 Task: Edit the theme color of the profile "Smith" to Midnight blue.
Action: Mouse moved to (1118, 34)
Screenshot: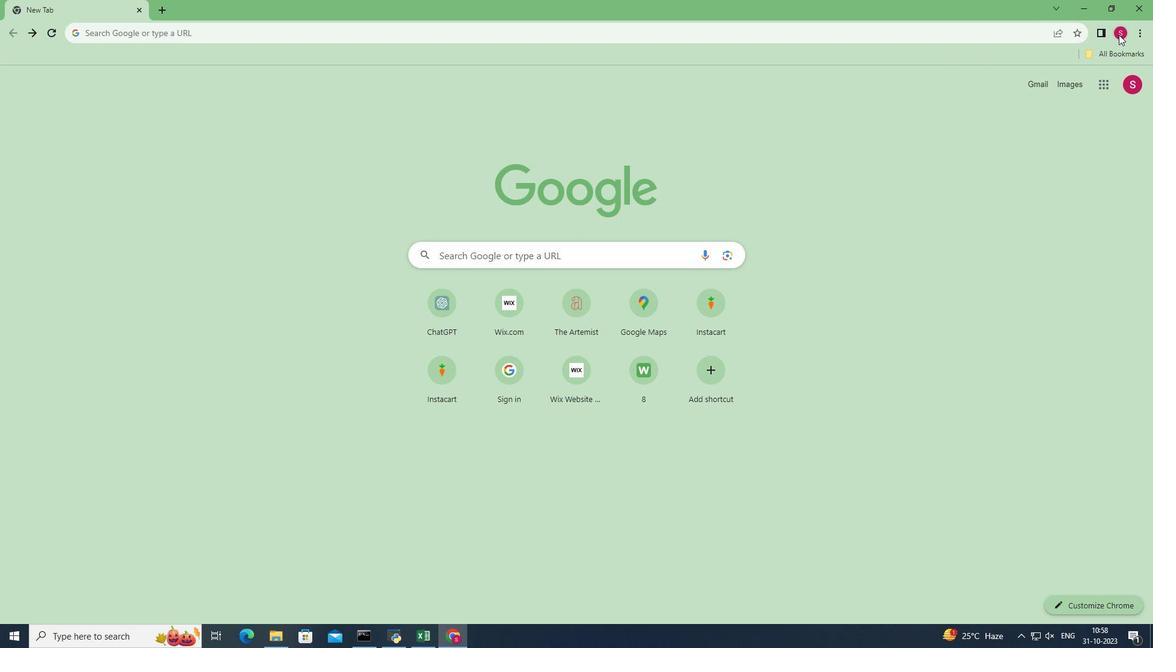 
Action: Mouse pressed left at (1118, 34)
Screenshot: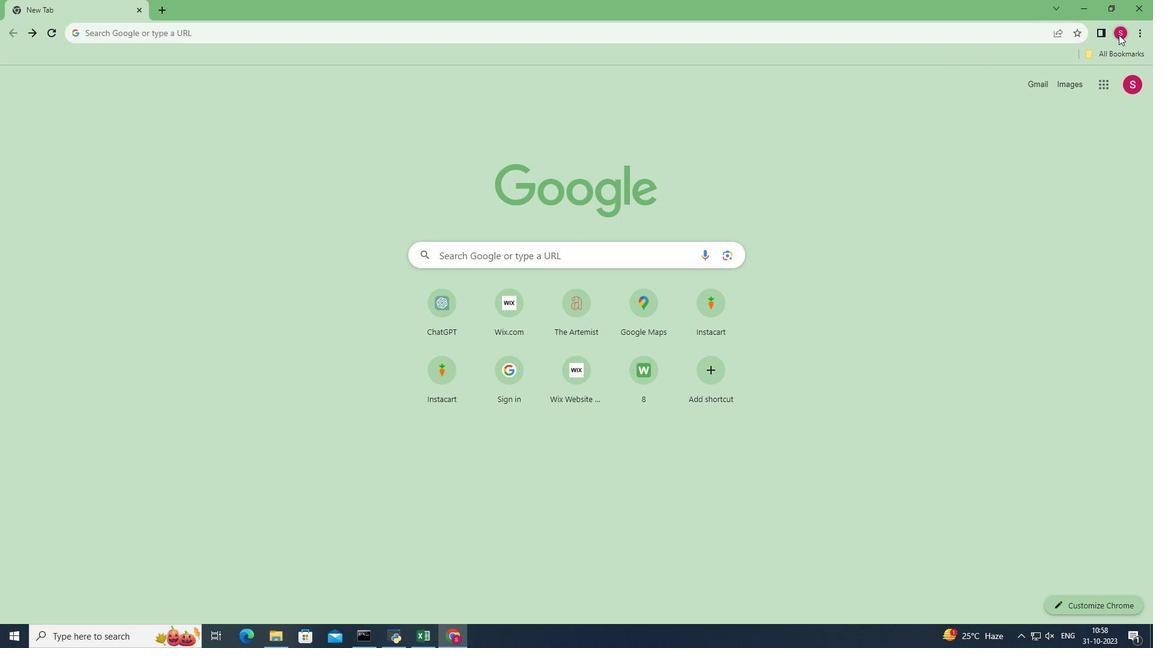 
Action: Mouse moved to (1114, 301)
Screenshot: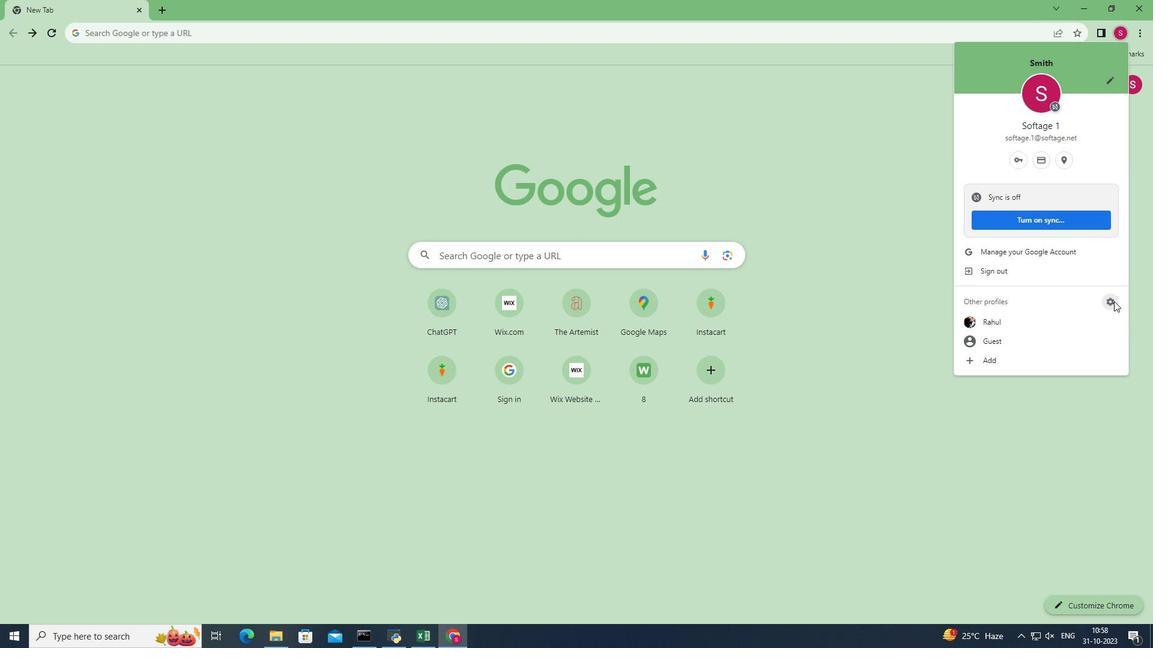 
Action: Mouse pressed left at (1114, 301)
Screenshot: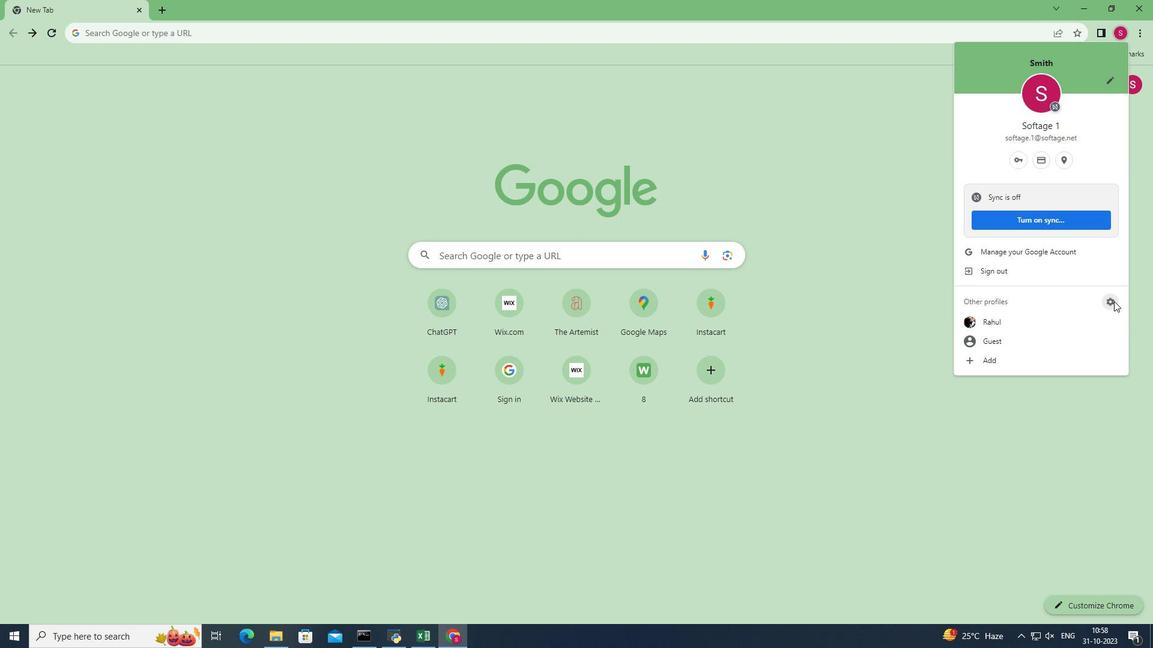 
Action: Mouse moved to (622, 326)
Screenshot: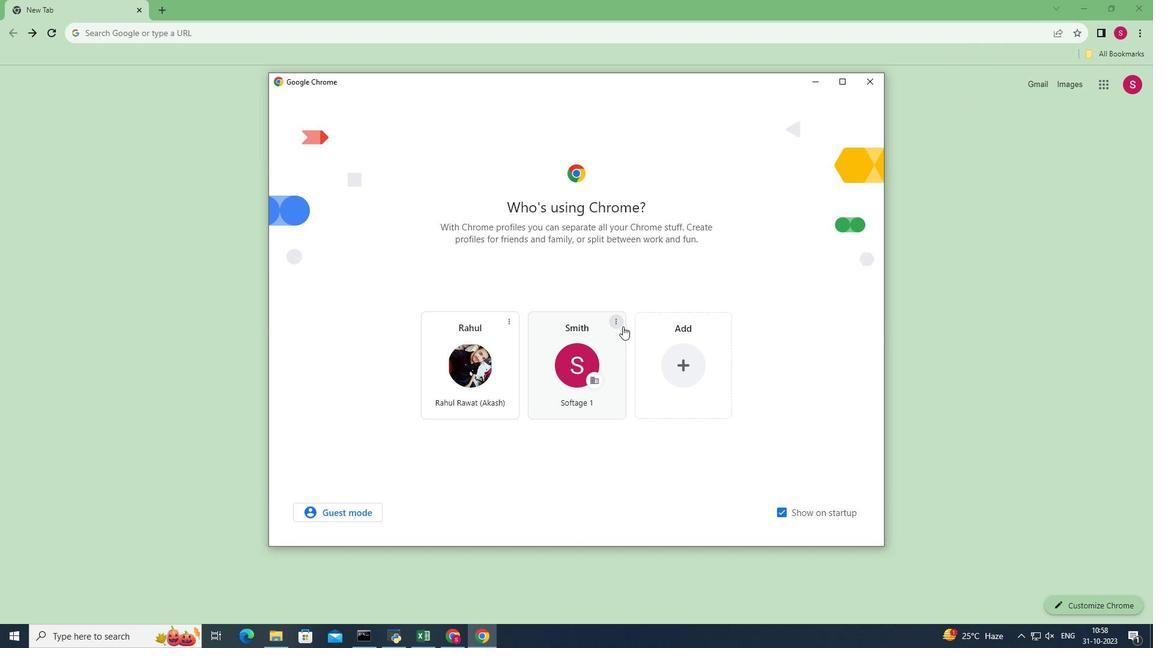 
Action: Mouse pressed left at (622, 326)
Screenshot: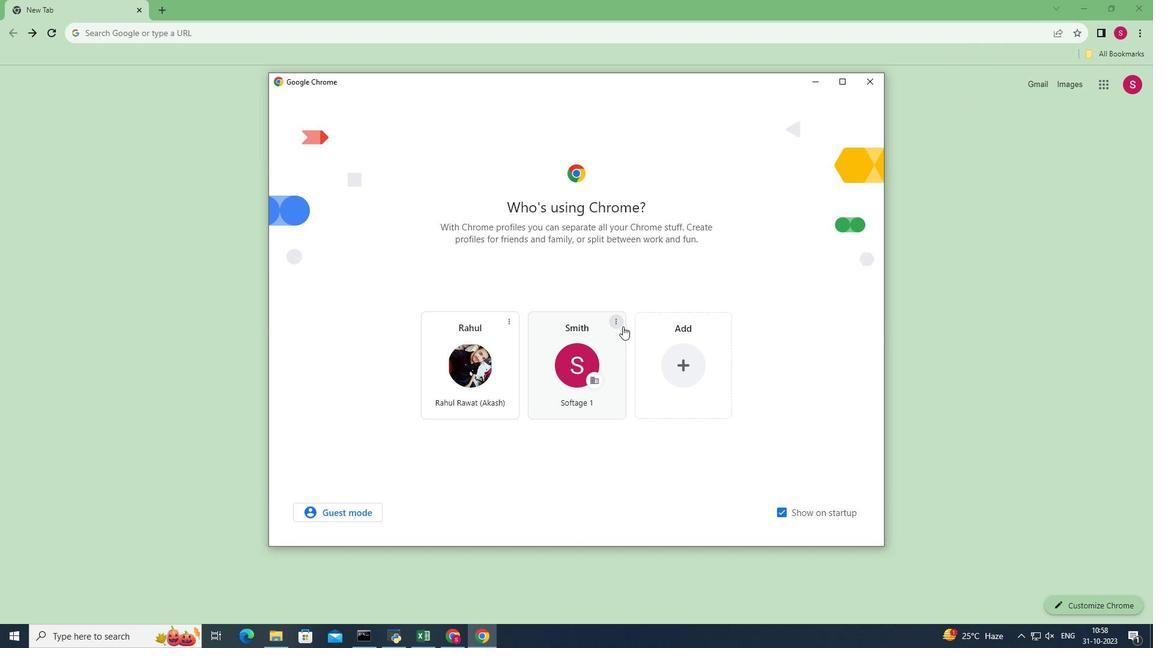 
Action: Mouse moved to (596, 332)
Screenshot: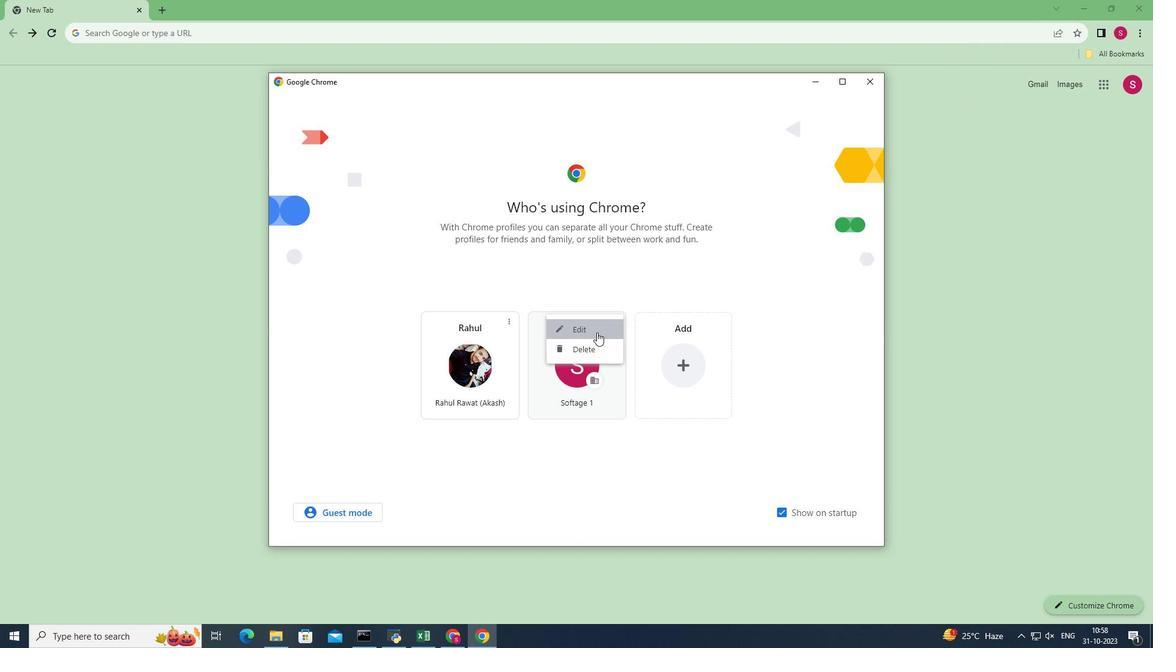 
Action: Mouse pressed left at (596, 332)
Screenshot: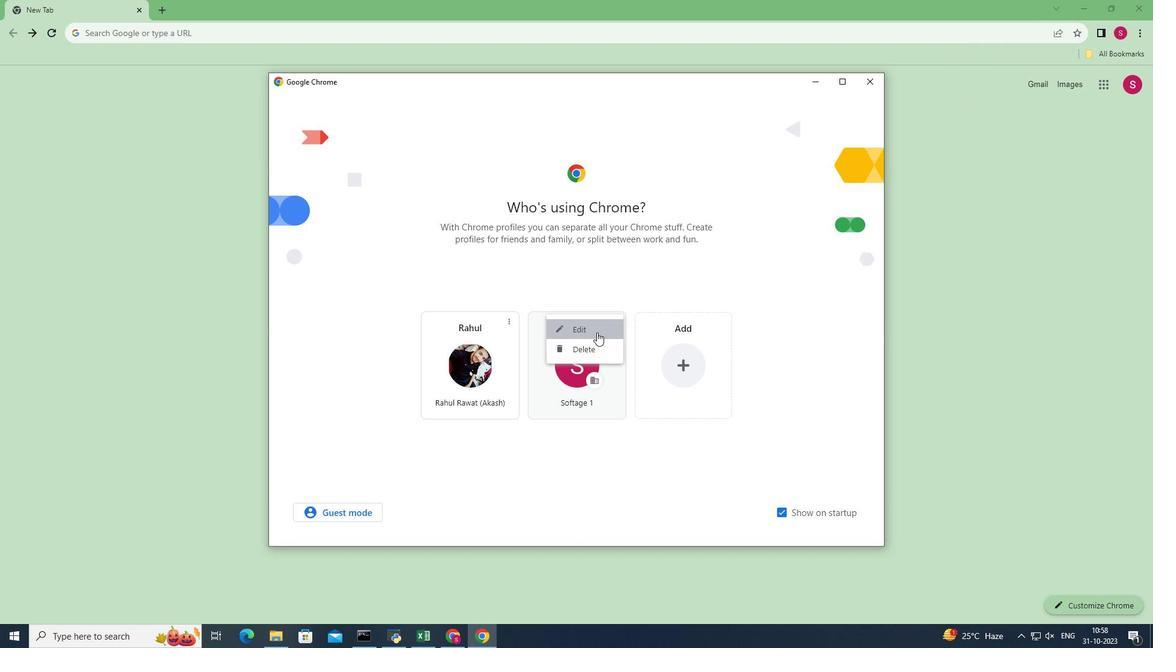 
Action: Mouse moved to (664, 239)
Screenshot: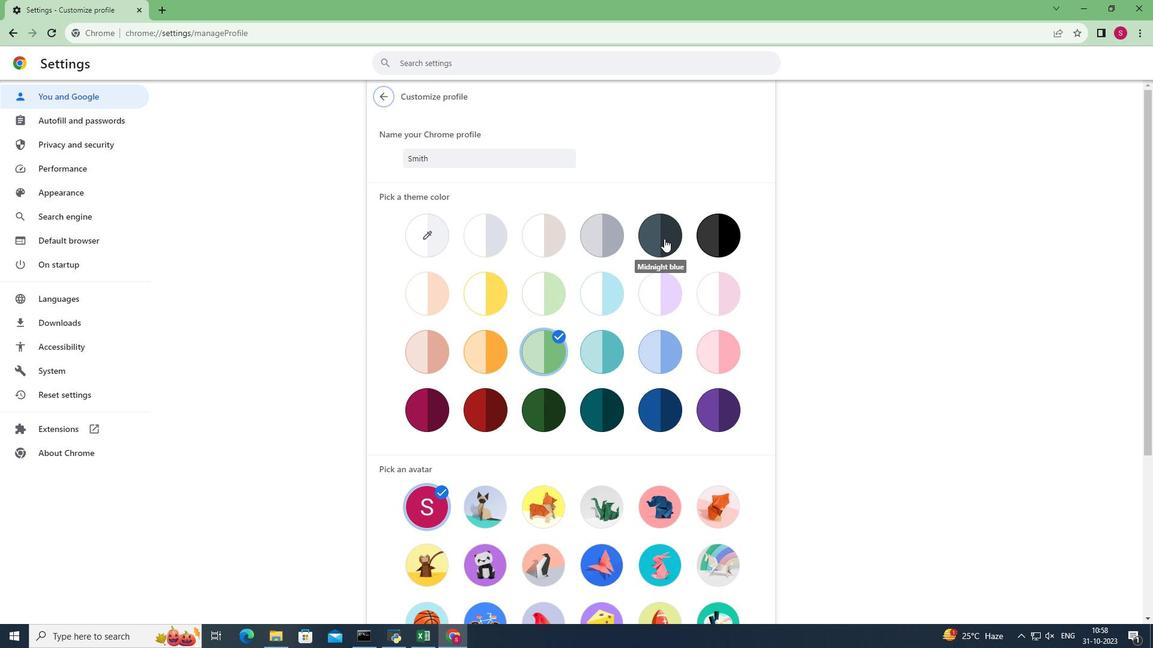 
Action: Mouse pressed left at (664, 239)
Screenshot: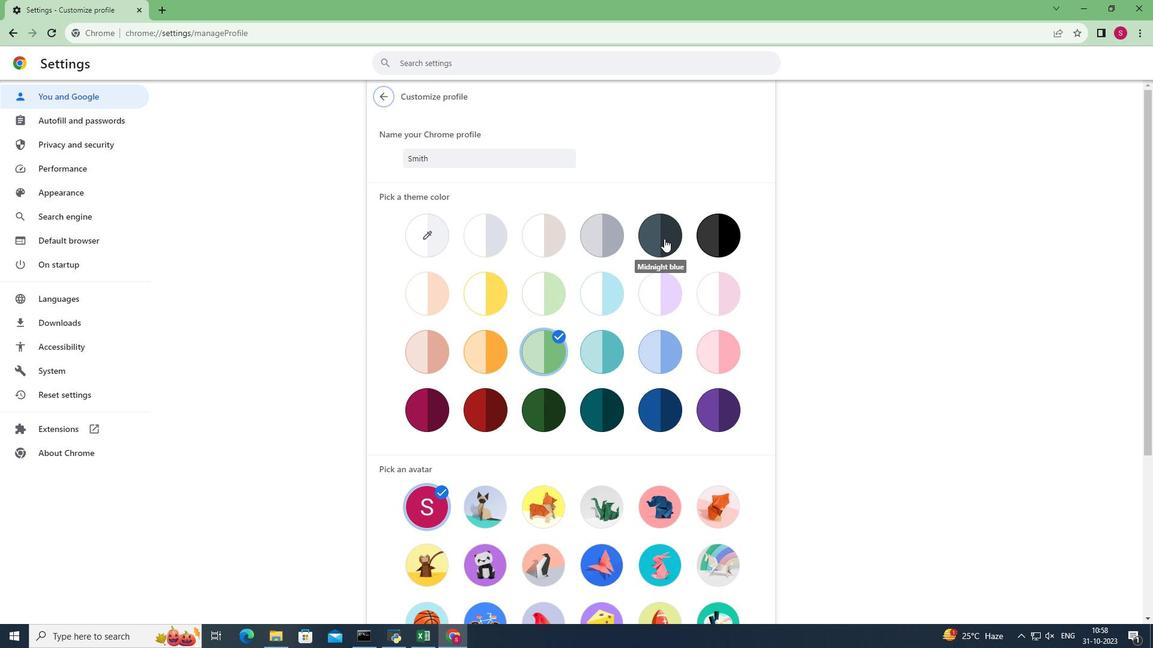 
Action: Mouse pressed left at (664, 239)
Screenshot: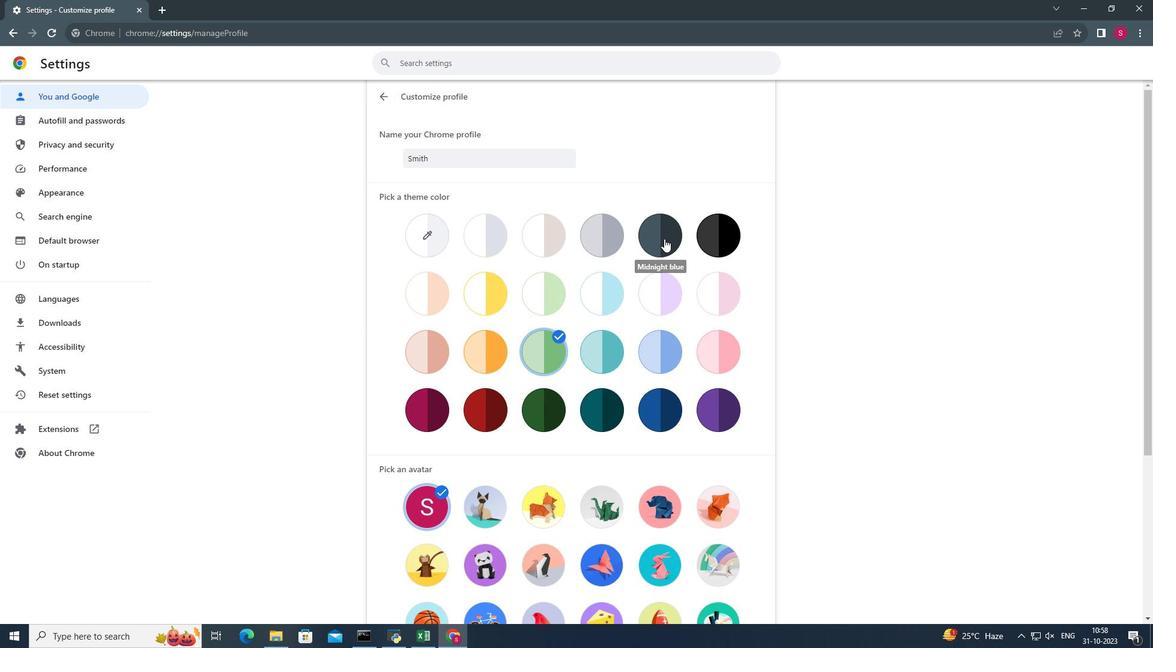 
Action: Mouse moved to (883, 227)
Screenshot: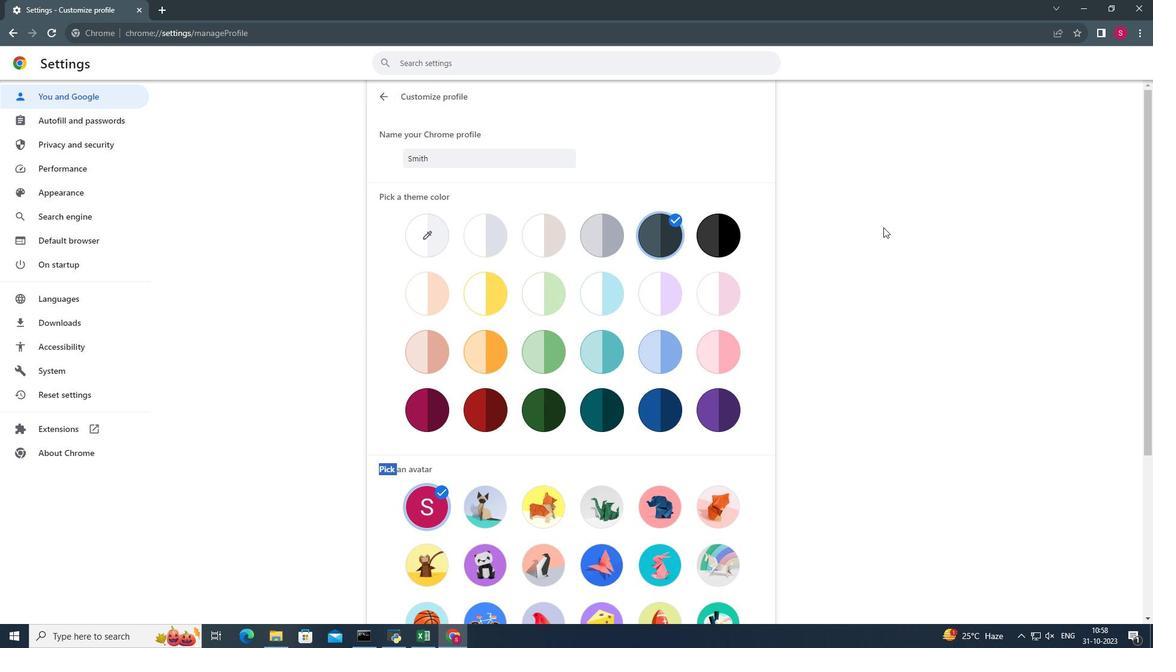 
